 Task: Explore satellite view of the San Francisco Maritime National Historical Park.
Action: Mouse moved to (116, 24)
Screenshot: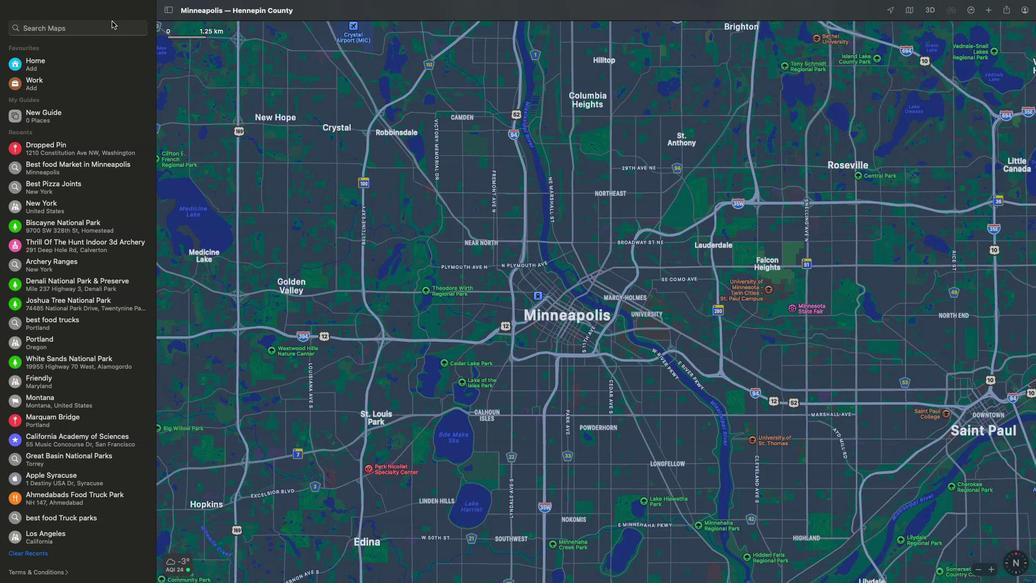 
Action: Mouse pressed left at (116, 24)
Screenshot: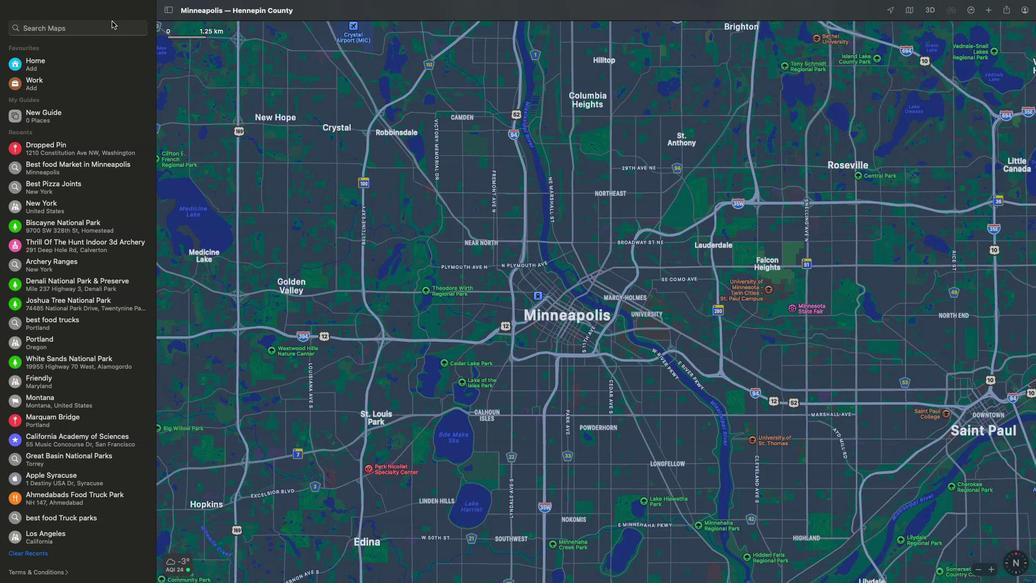 
Action: Mouse moved to (98, 35)
Screenshot: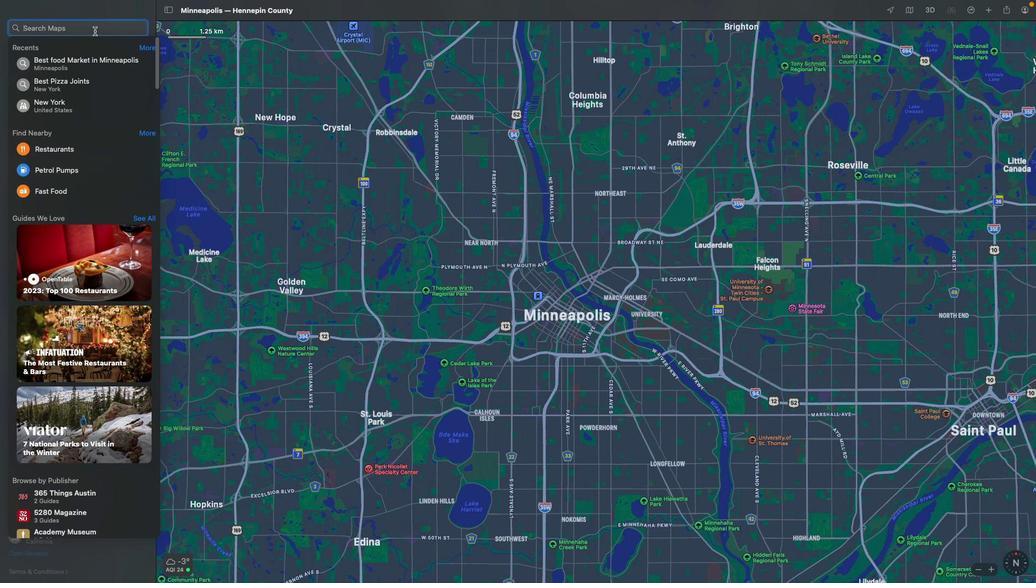 
Action: Key pressed Key.shift'S''a''n'Key.spaceKey.shift'F''r''a''n''c''i''s''c''o'Key.spaceKey.shift'M''a''n'Key.backspace'r''i''t''i''m''e'Key.spaceKey.shift'N''a''t''i''o''n''a''l'Key.spaceKey.shift'P''a''r''k'Key.enter
Screenshot: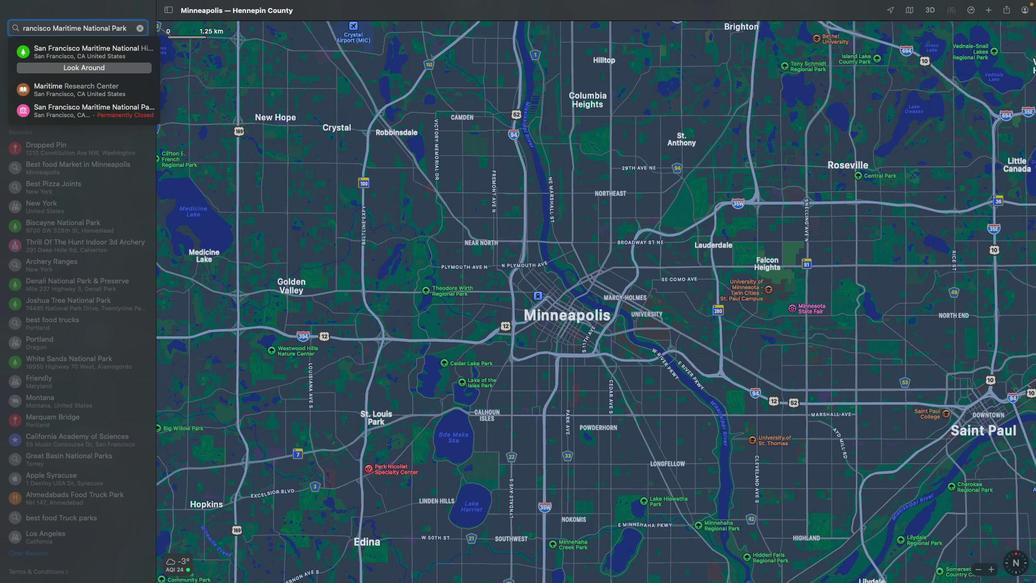 
Action: Mouse moved to (921, 16)
Screenshot: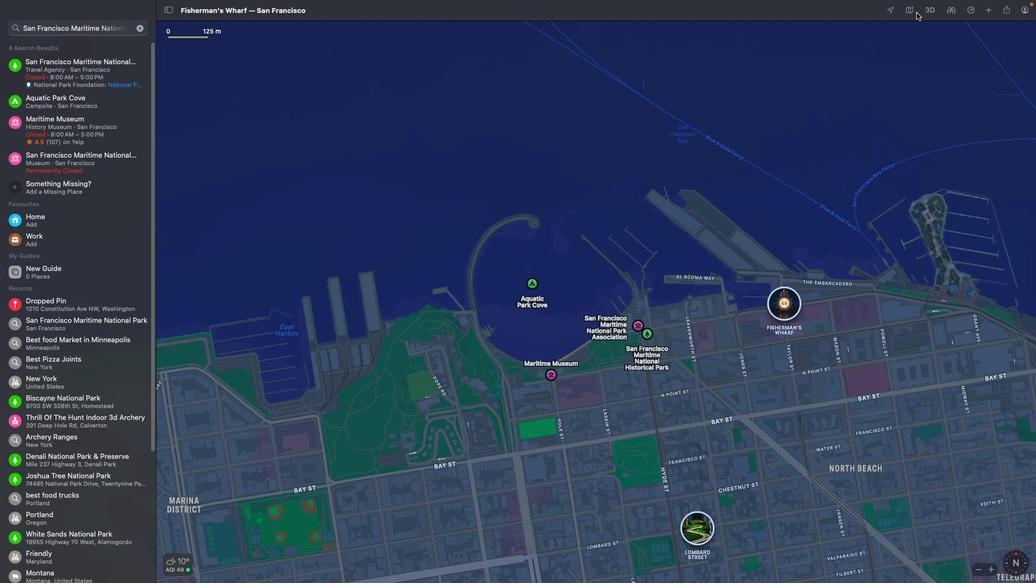 
Action: Mouse pressed left at (921, 16)
Screenshot: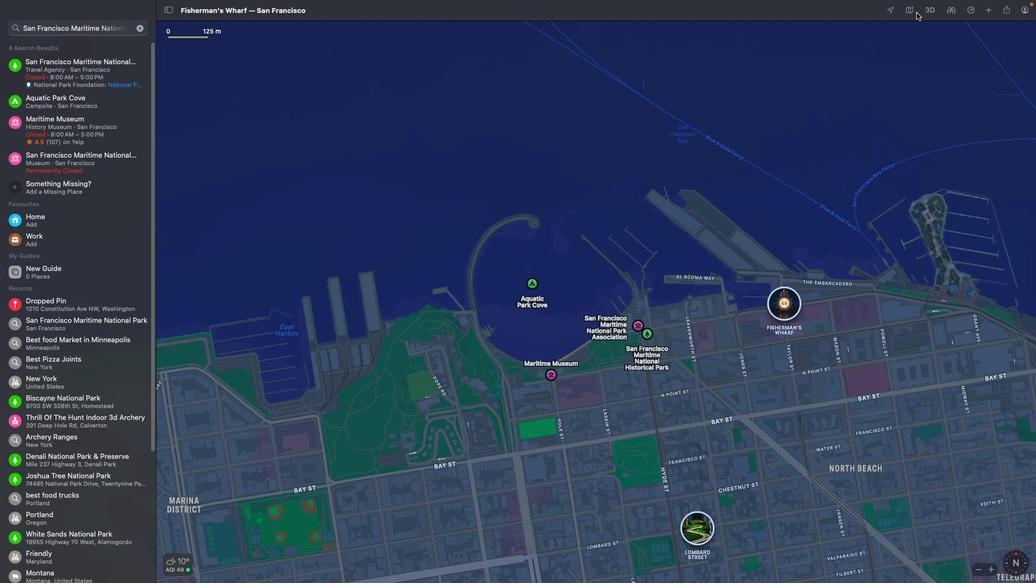 
Action: Mouse moved to (982, 138)
Screenshot: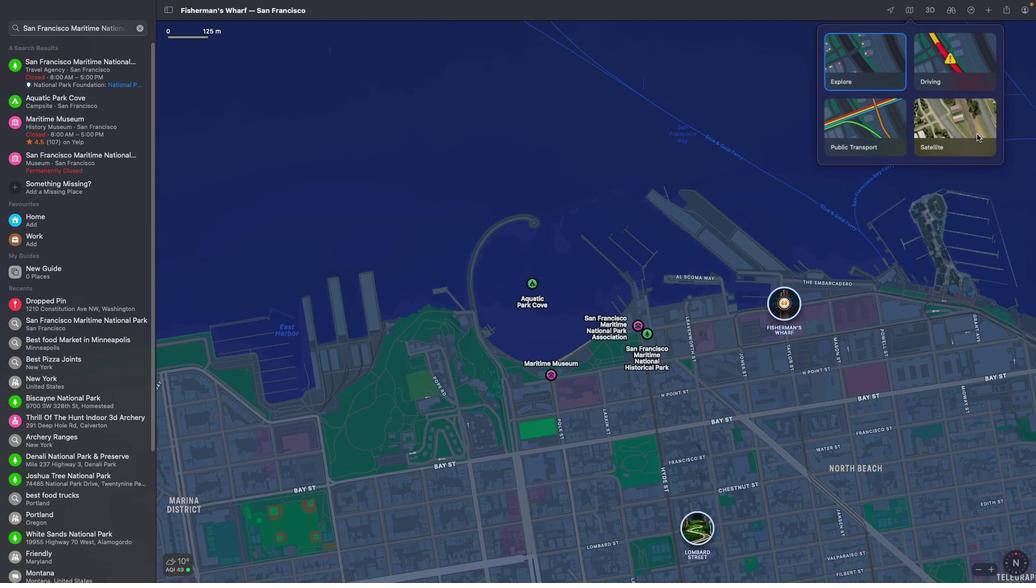 
Action: Mouse pressed left at (982, 138)
Screenshot: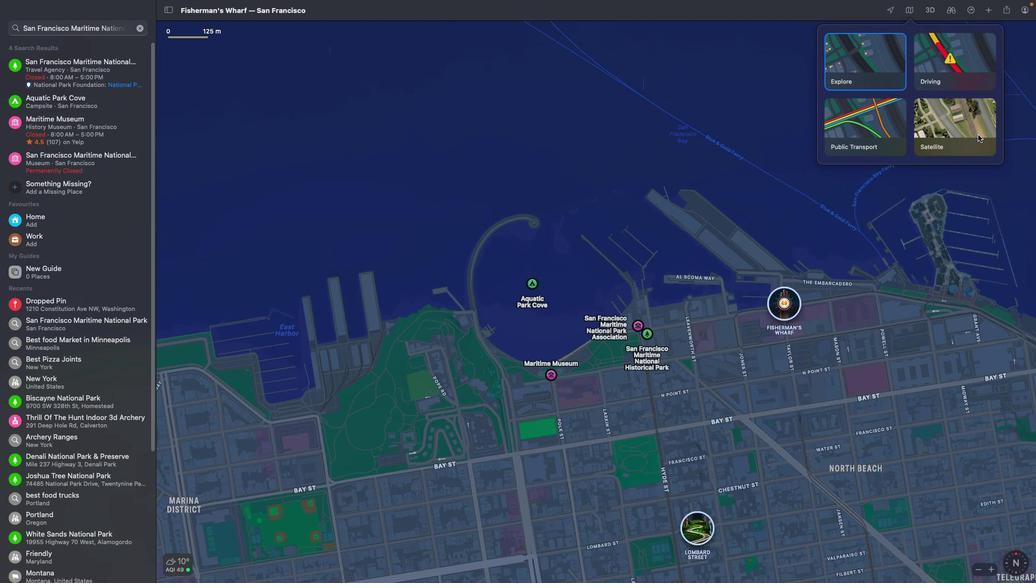 
Action: Mouse moved to (626, 398)
Screenshot: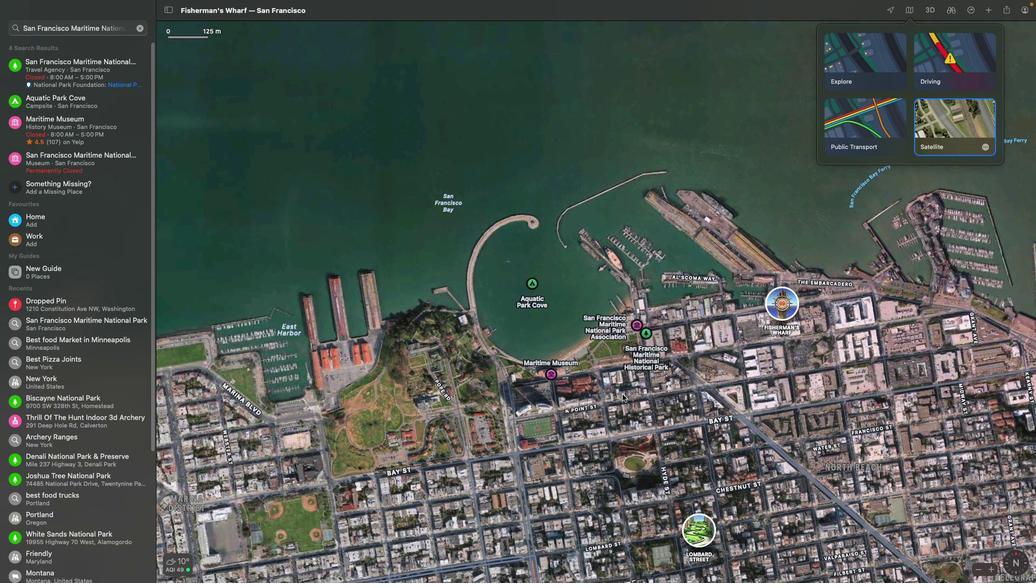 
Action: Mouse pressed left at (626, 398)
Screenshot: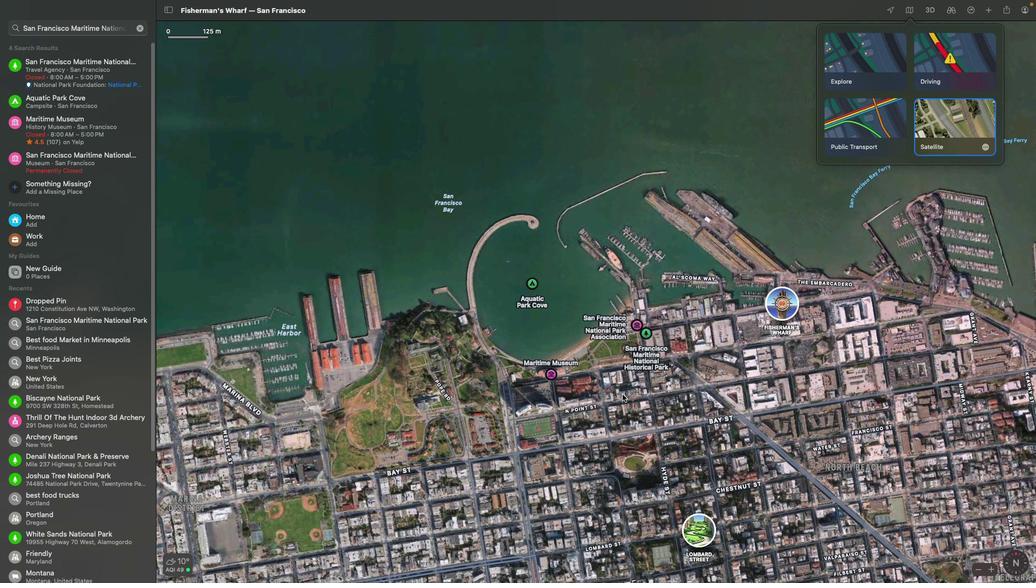 
